 Task: Change commenting permissions to "Disabled".
Action: Mouse moved to (394, 240)
Screenshot: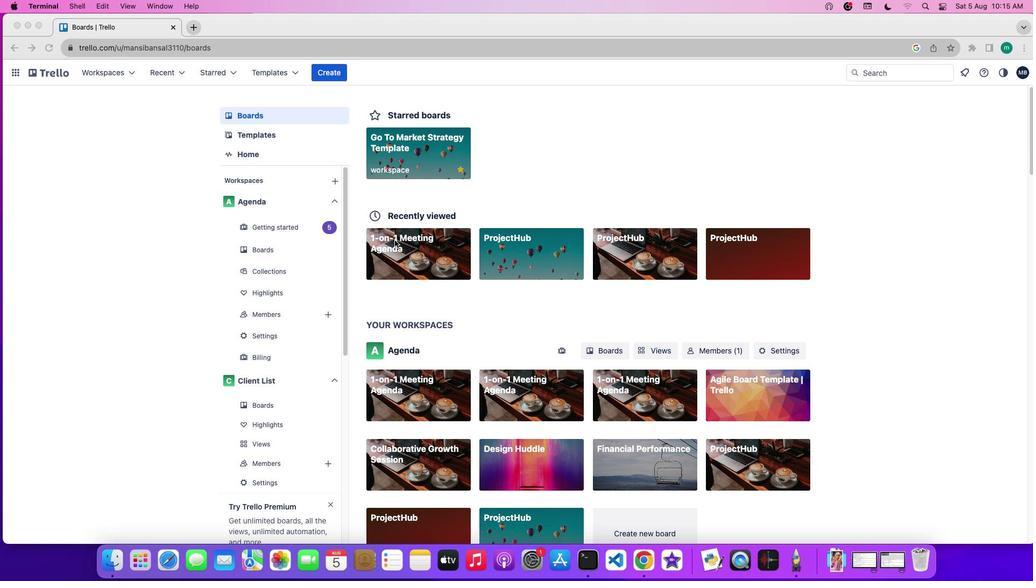 
Action: Mouse pressed left at (394, 240)
Screenshot: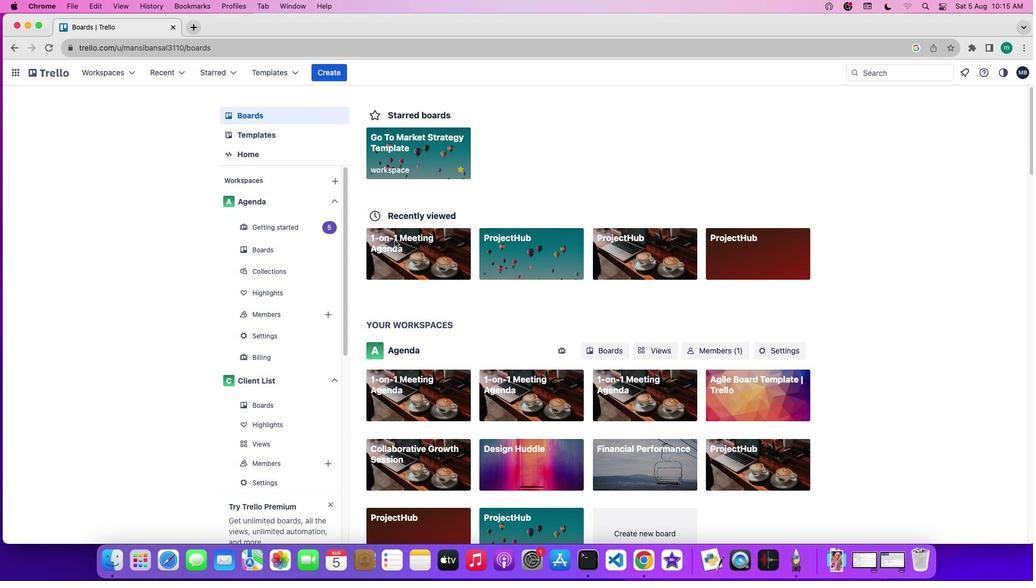 
Action: Mouse pressed left at (394, 240)
Screenshot: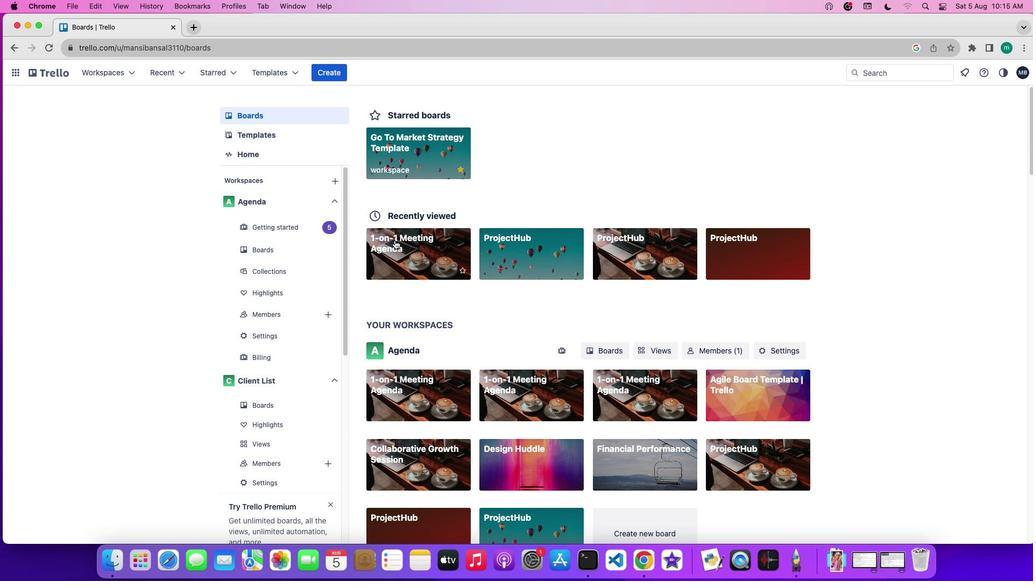
Action: Mouse moved to (881, 214)
Screenshot: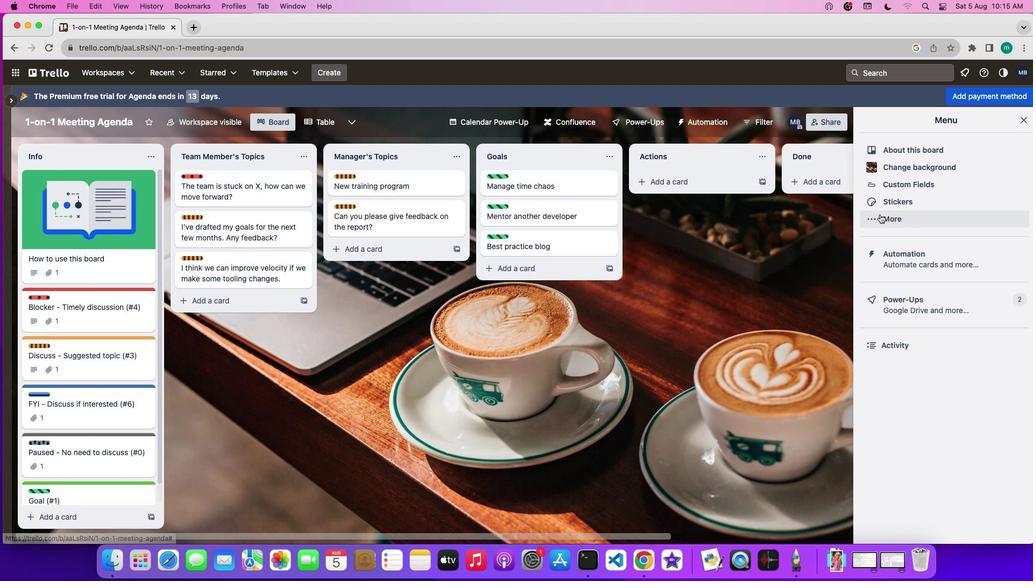 
Action: Mouse pressed left at (881, 214)
Screenshot: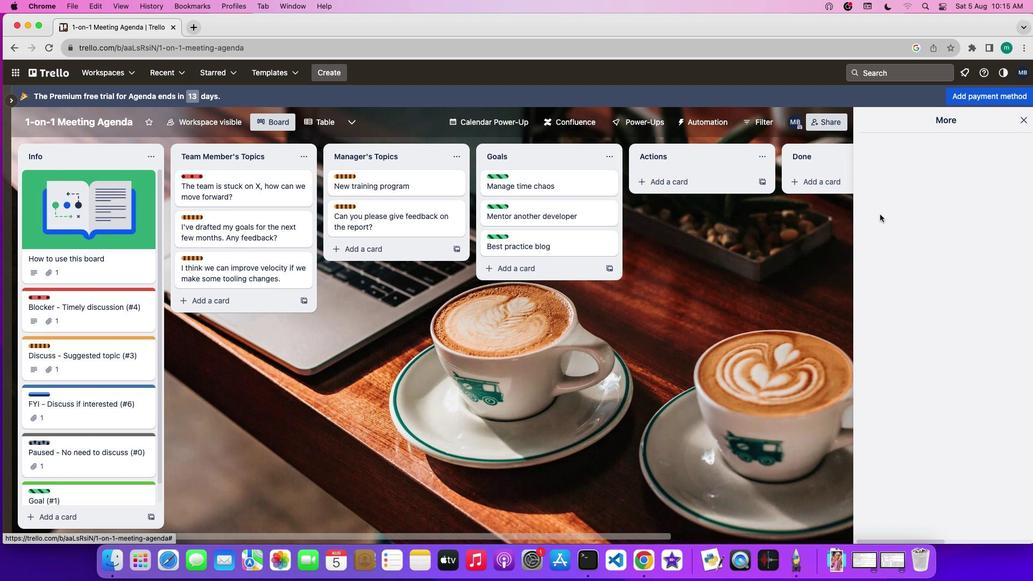
Action: Mouse moved to (902, 145)
Screenshot: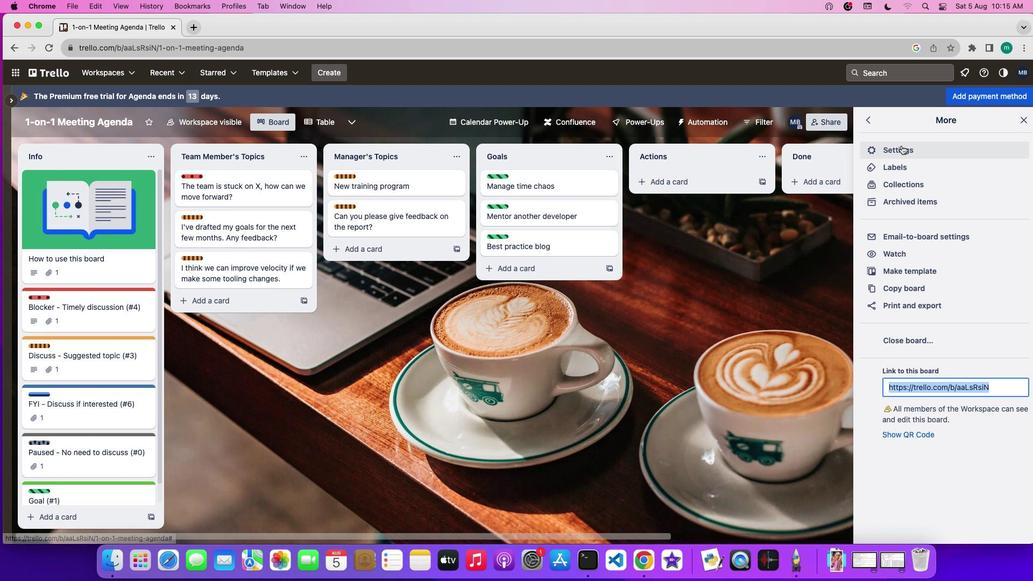 
Action: Mouse pressed left at (902, 145)
Screenshot: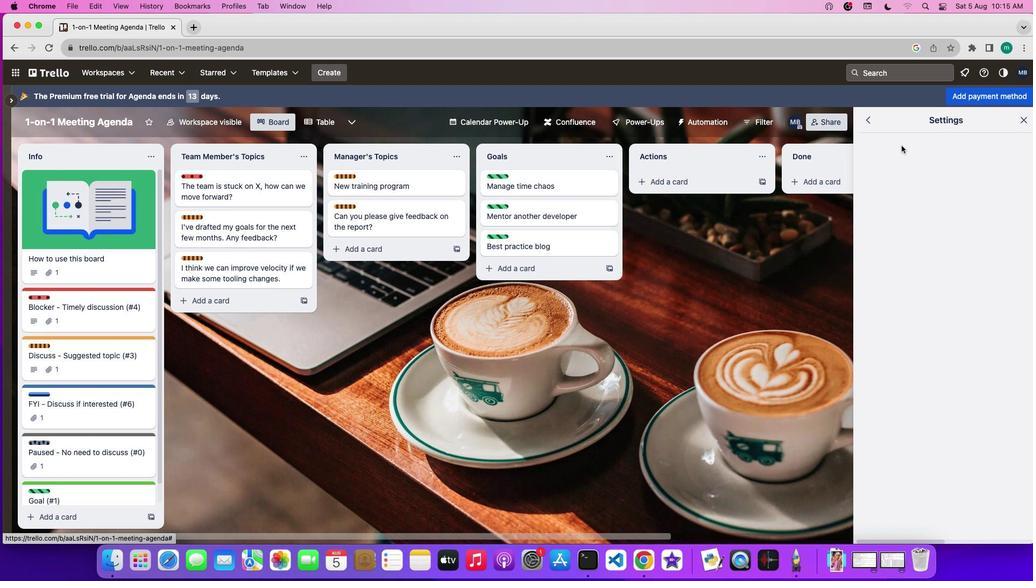 
Action: Mouse moved to (904, 255)
Screenshot: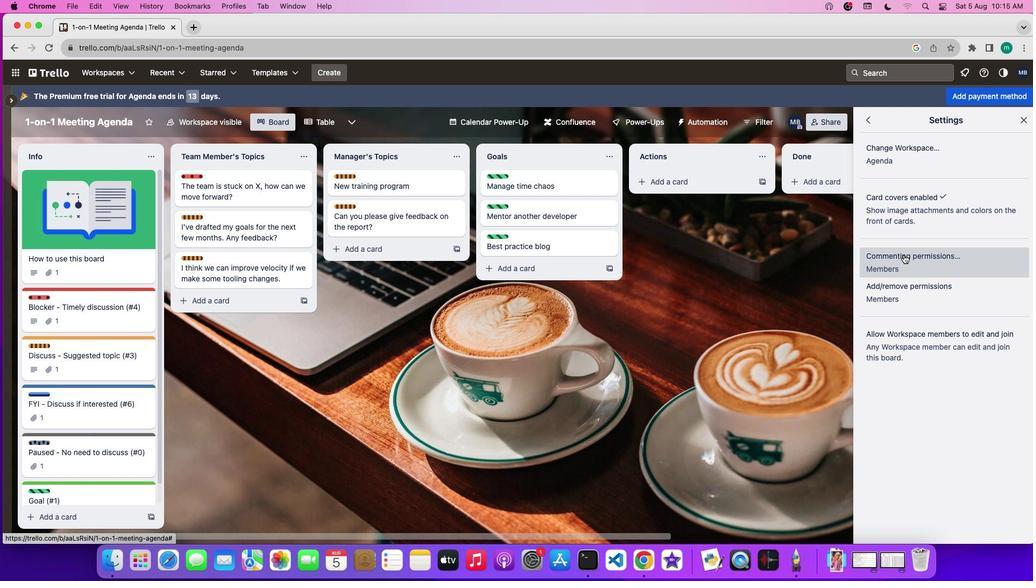 
Action: Mouse pressed left at (904, 255)
Screenshot: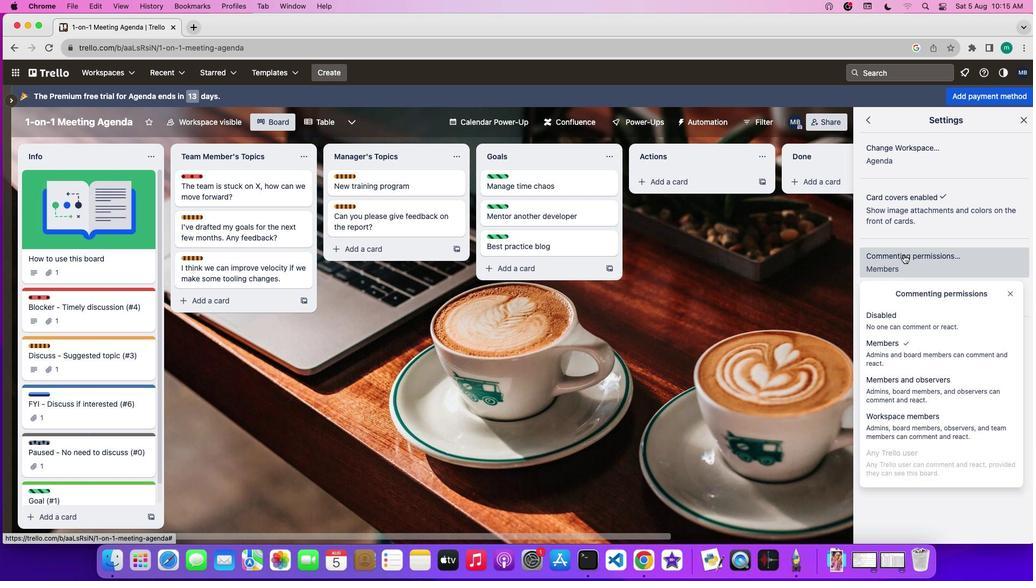 
Action: Mouse moved to (903, 325)
Screenshot: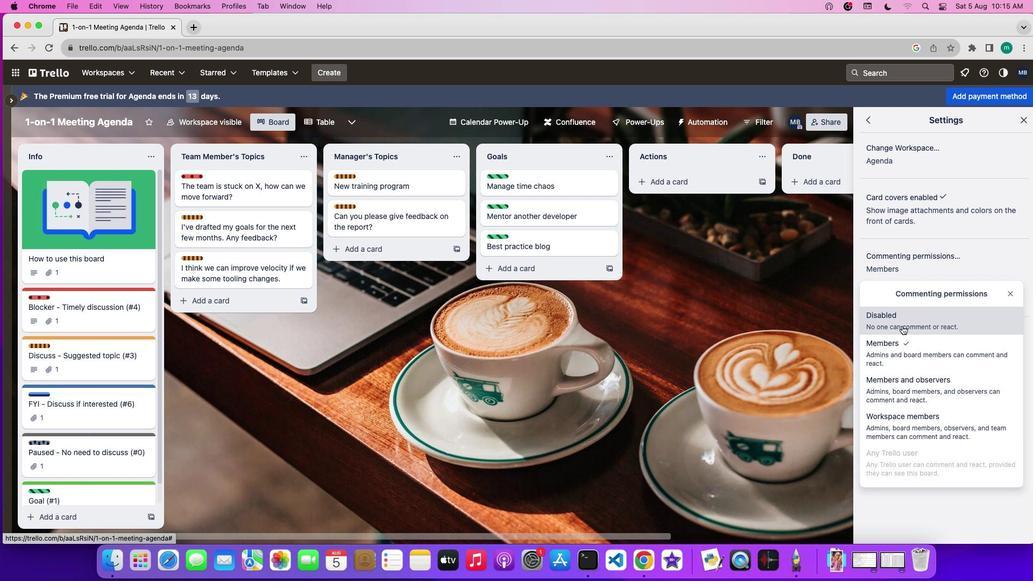 
Action: Mouse pressed left at (903, 325)
Screenshot: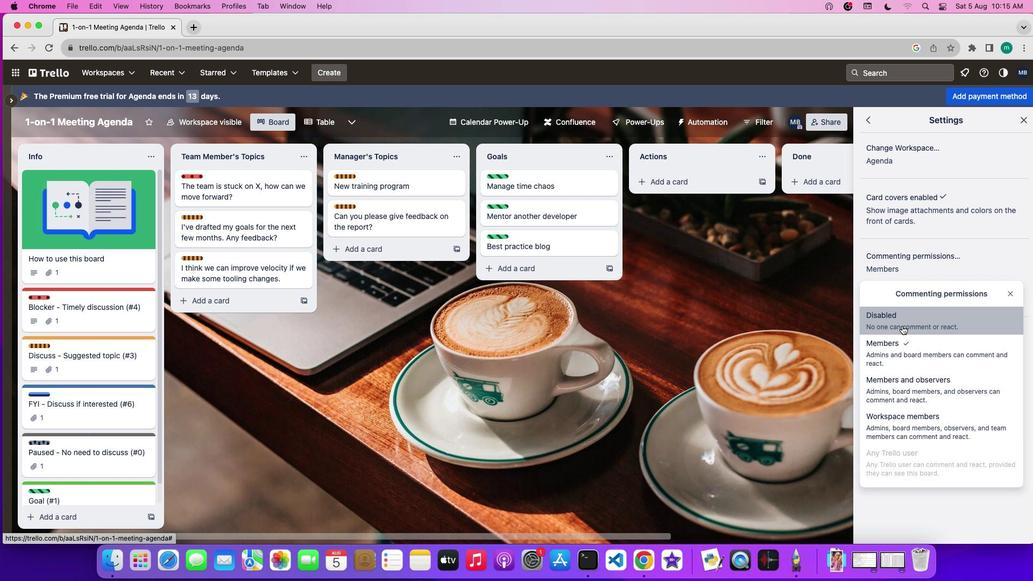 
